 Task: Learn more about a career.
Action: Mouse moved to (705, 102)
Screenshot: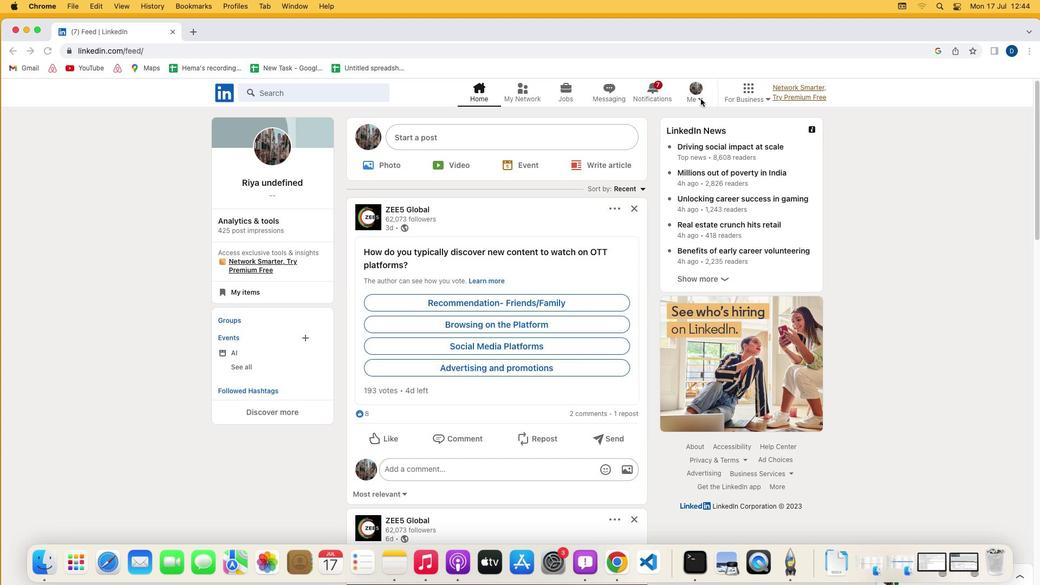 
Action: Mouse pressed left at (705, 102)
Screenshot: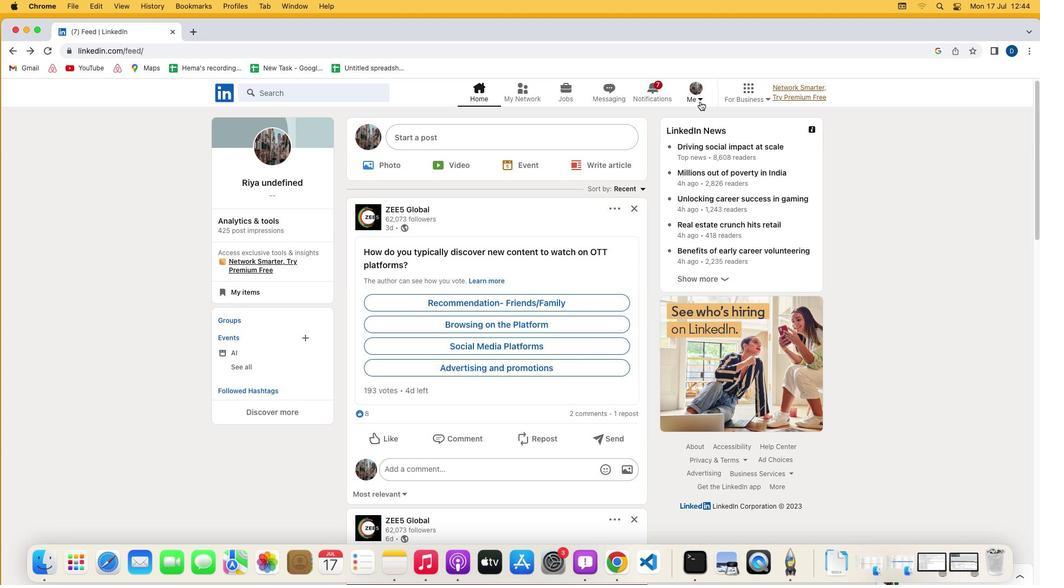 
Action: Mouse moved to (704, 105)
Screenshot: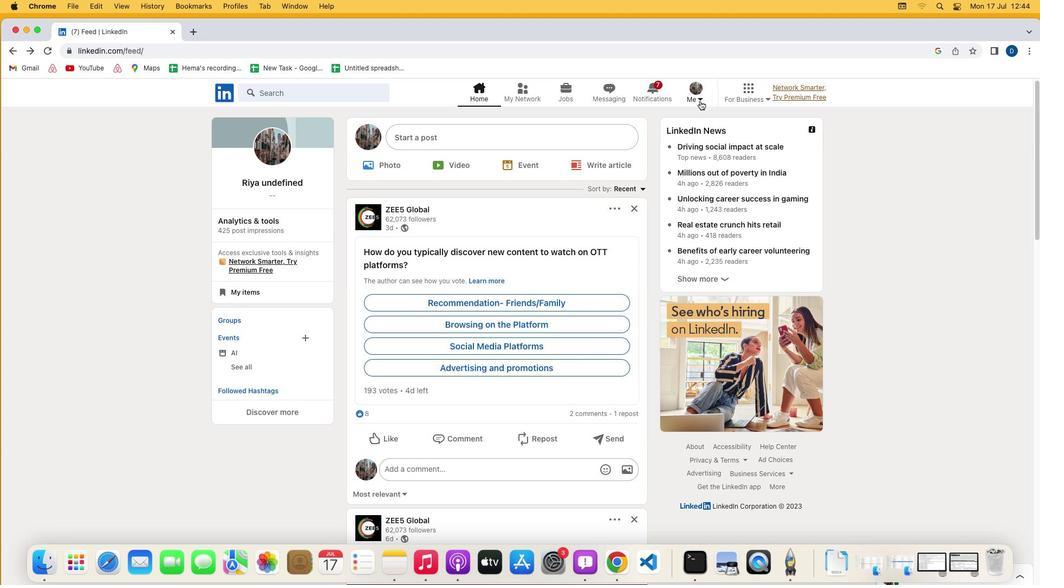
Action: Mouse pressed left at (704, 105)
Screenshot: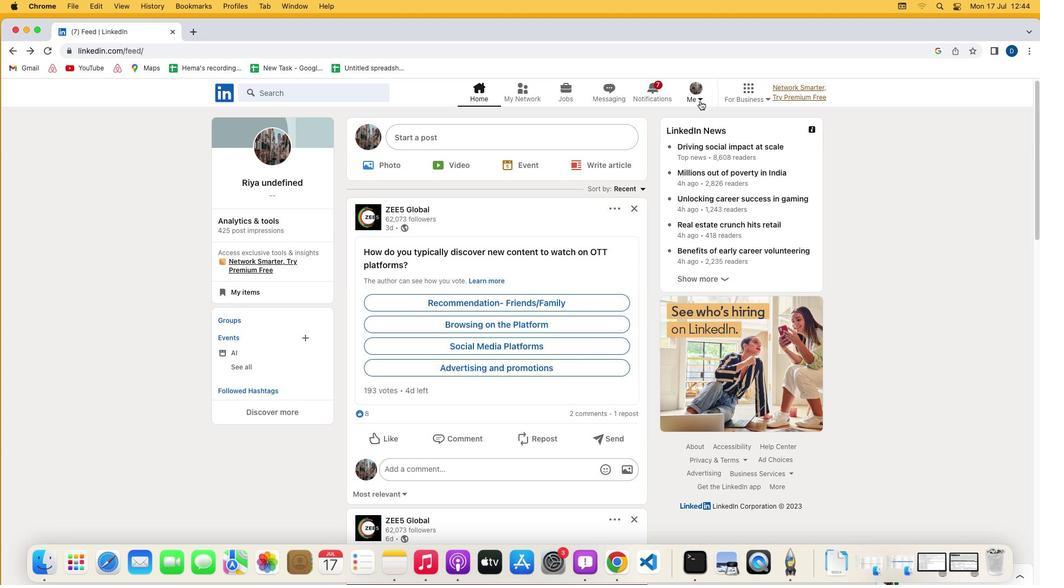
Action: Mouse moved to (627, 215)
Screenshot: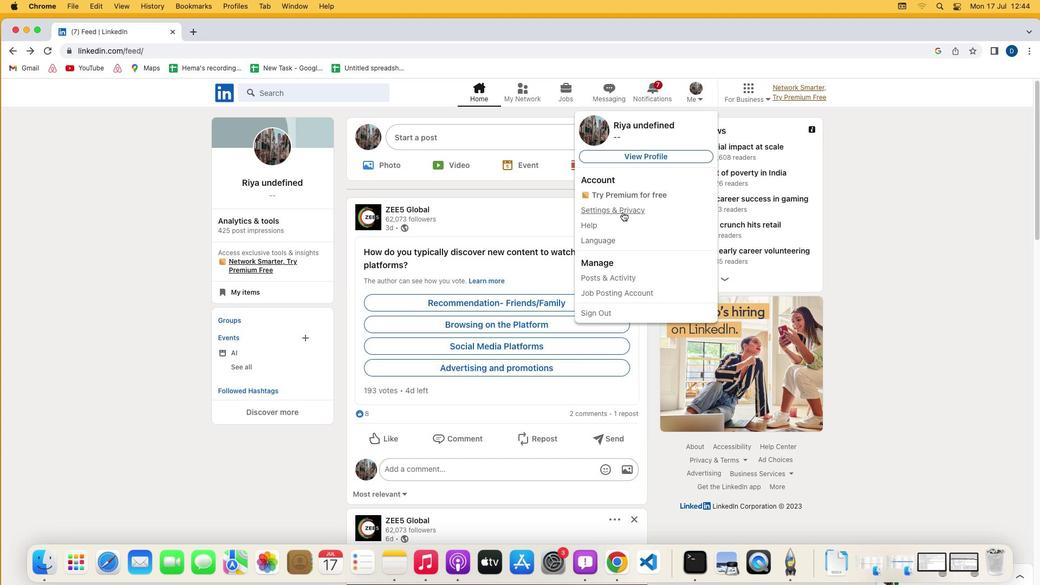 
Action: Mouse pressed left at (627, 215)
Screenshot: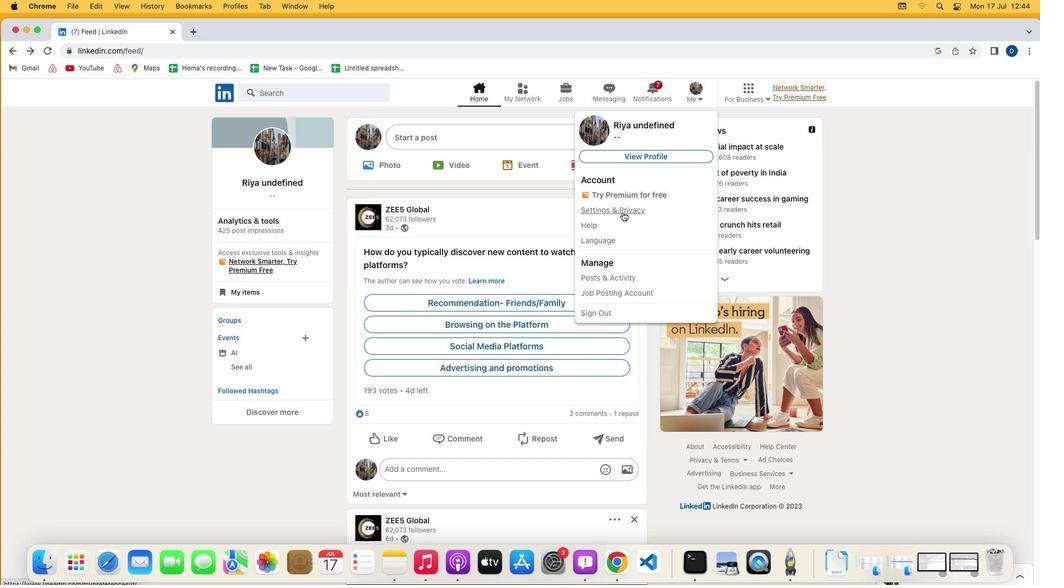 
Action: Mouse moved to (520, 410)
Screenshot: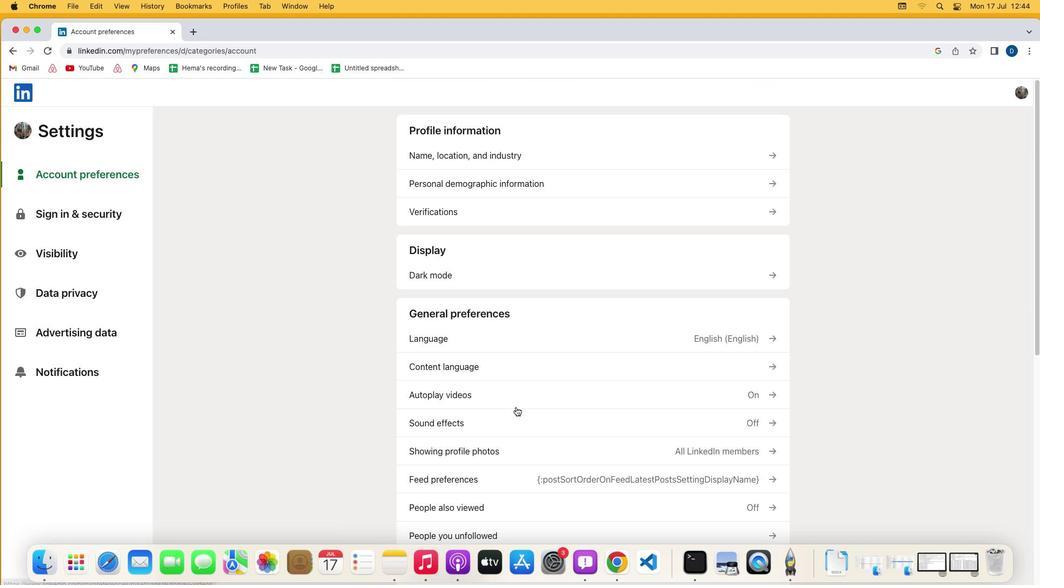 
Action: Mouse scrolled (520, 410) with delta (3, 3)
Screenshot: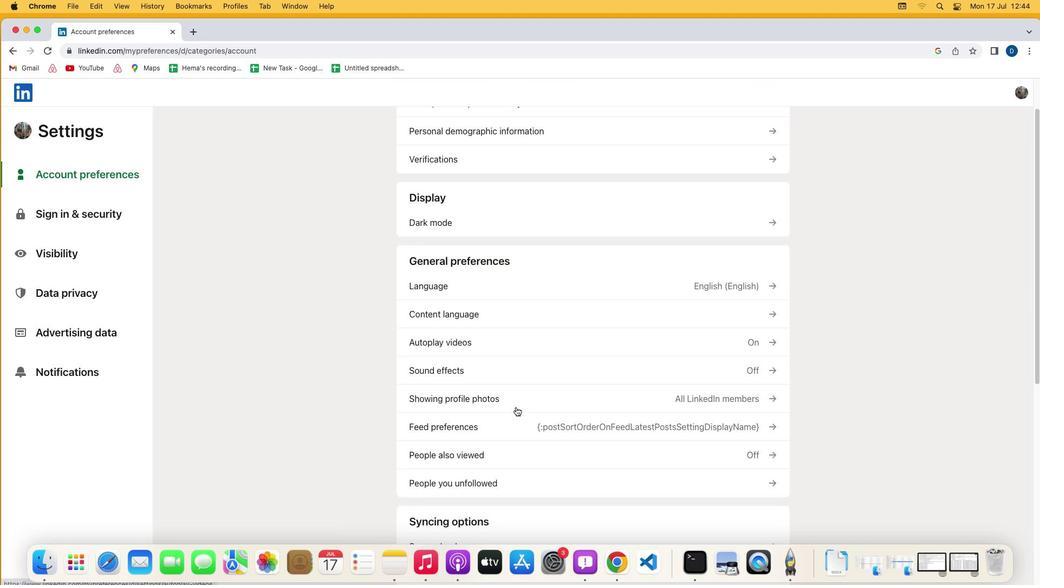 
Action: Mouse scrolled (520, 410) with delta (3, 3)
Screenshot: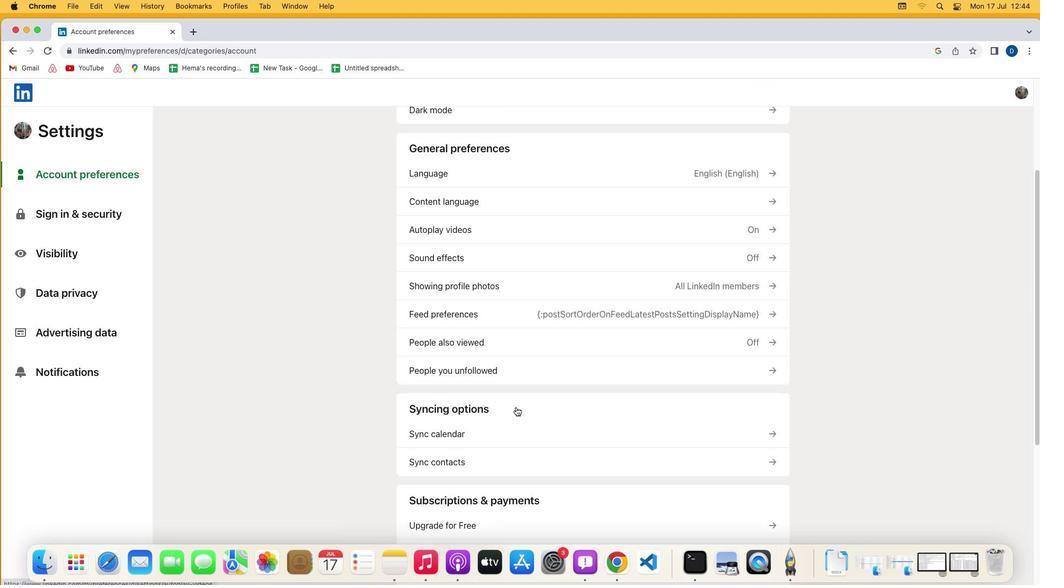 
Action: Mouse scrolled (520, 410) with delta (3, 1)
Screenshot: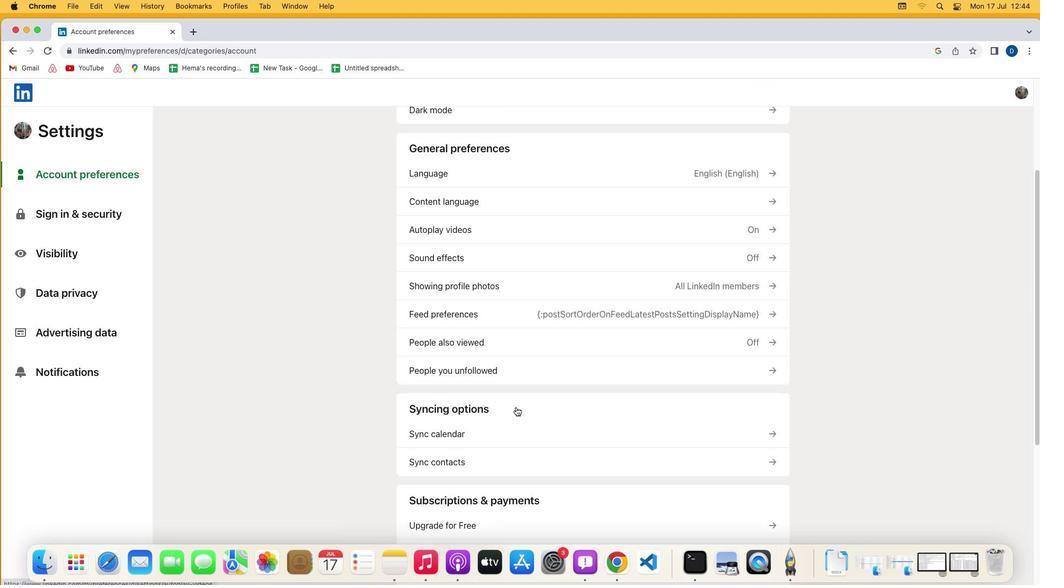 
Action: Mouse scrolled (520, 410) with delta (3, 1)
Screenshot: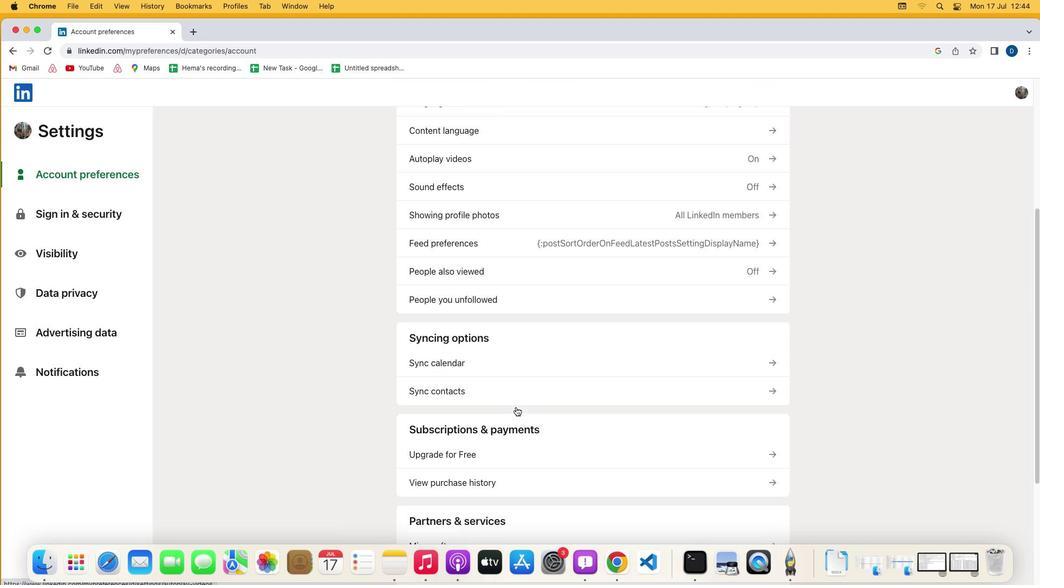 
Action: Mouse scrolled (520, 410) with delta (3, 3)
Screenshot: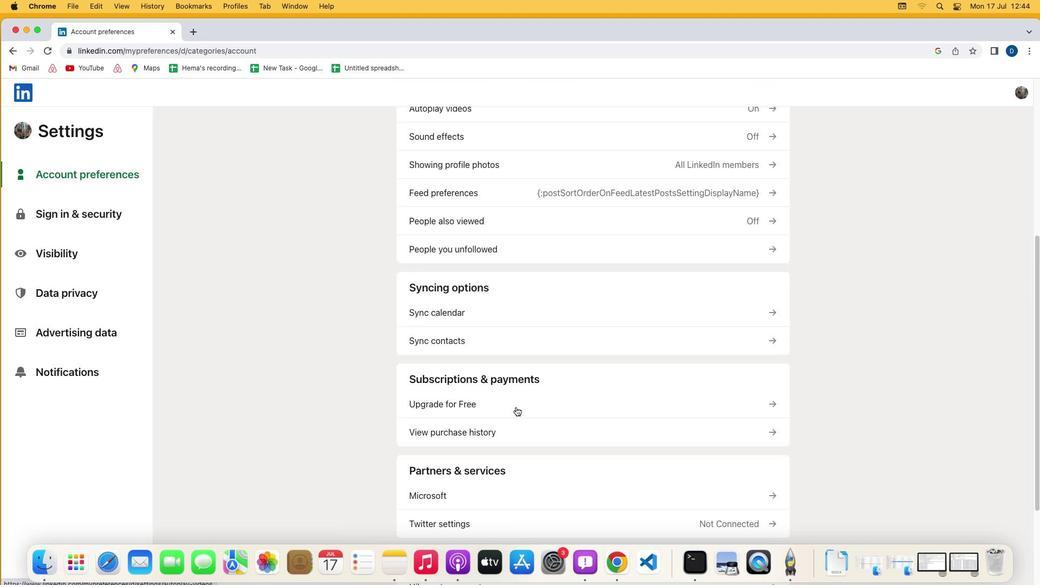
Action: Mouse scrolled (520, 410) with delta (3, 3)
Screenshot: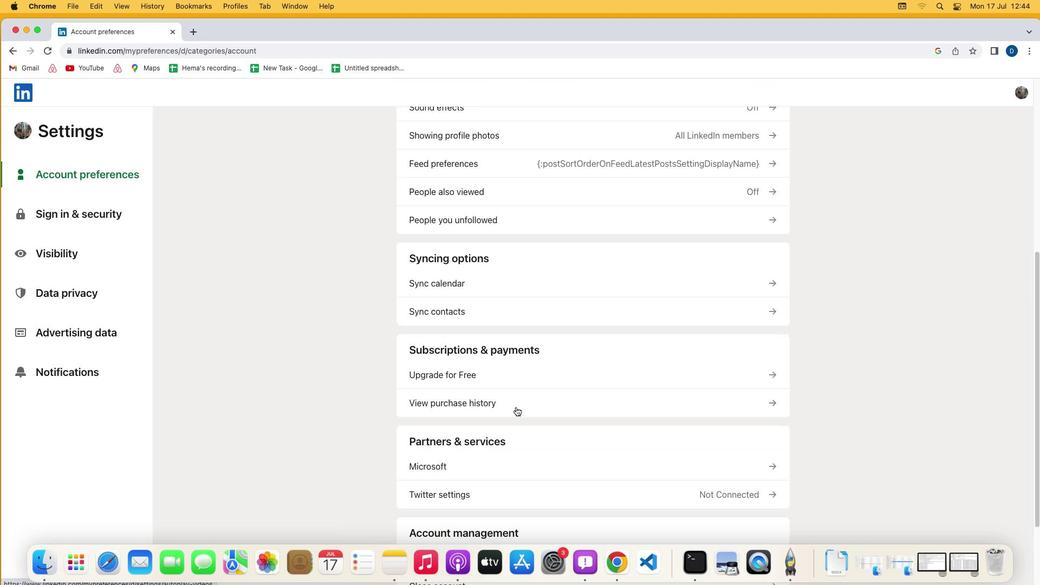 
Action: Mouse scrolled (520, 410) with delta (3, 2)
Screenshot: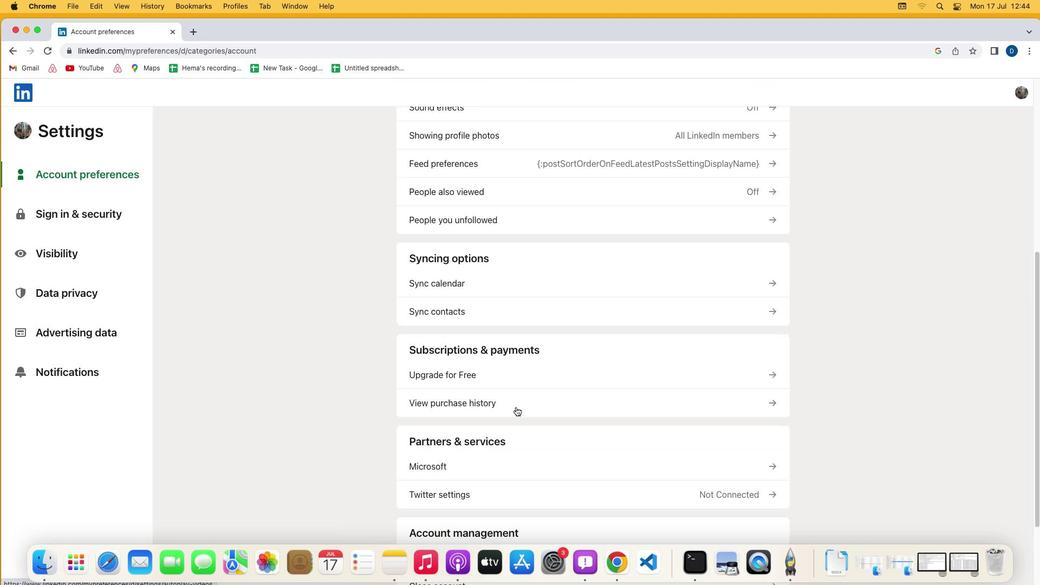 
Action: Mouse scrolled (520, 410) with delta (3, 1)
Screenshot: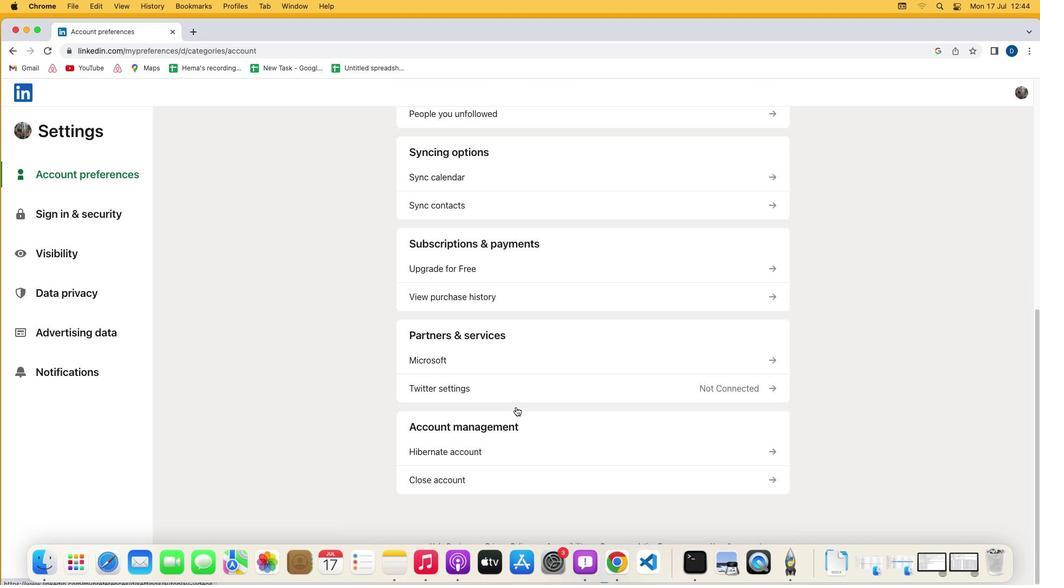 
Action: Mouse moved to (455, 260)
Screenshot: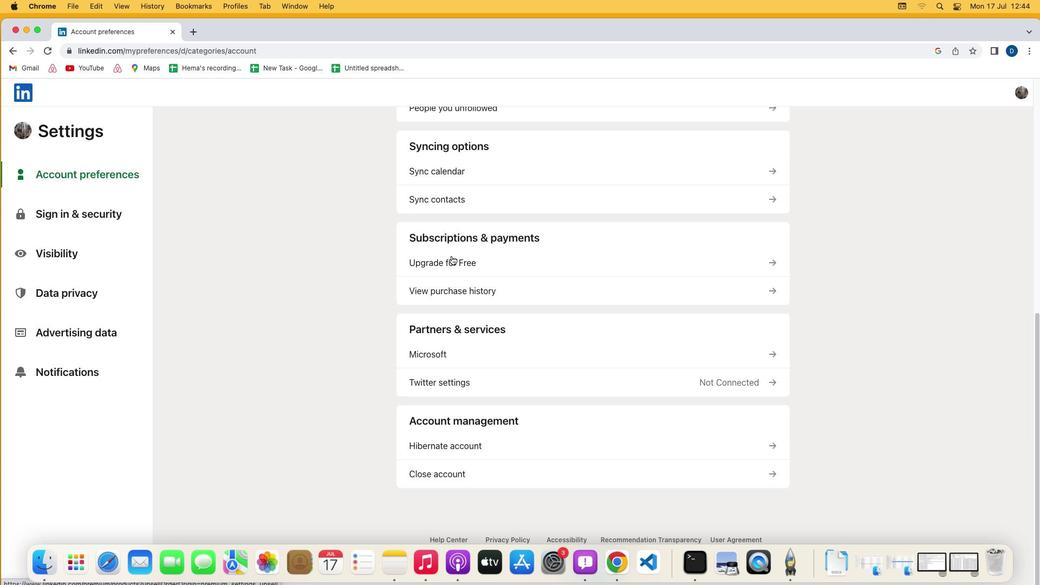 
Action: Mouse pressed left at (455, 260)
Screenshot: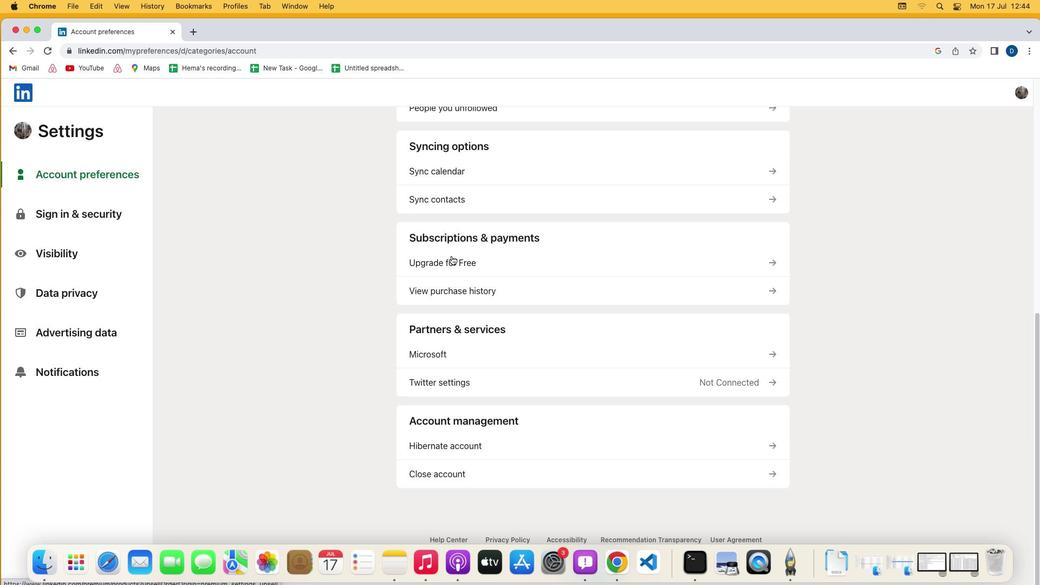 
Action: Mouse moved to (433, 324)
Screenshot: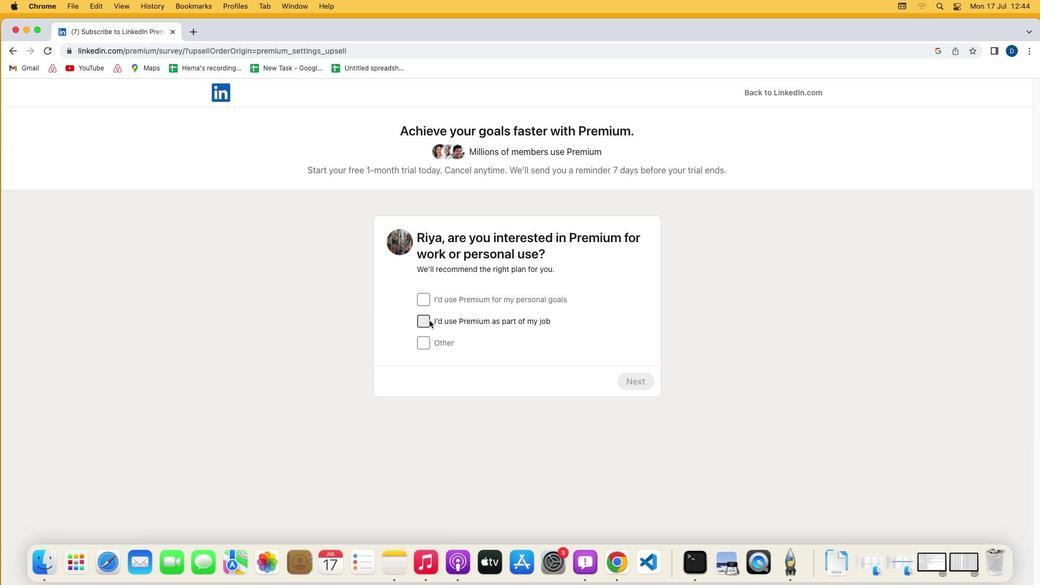 
Action: Mouse pressed left at (433, 324)
Screenshot: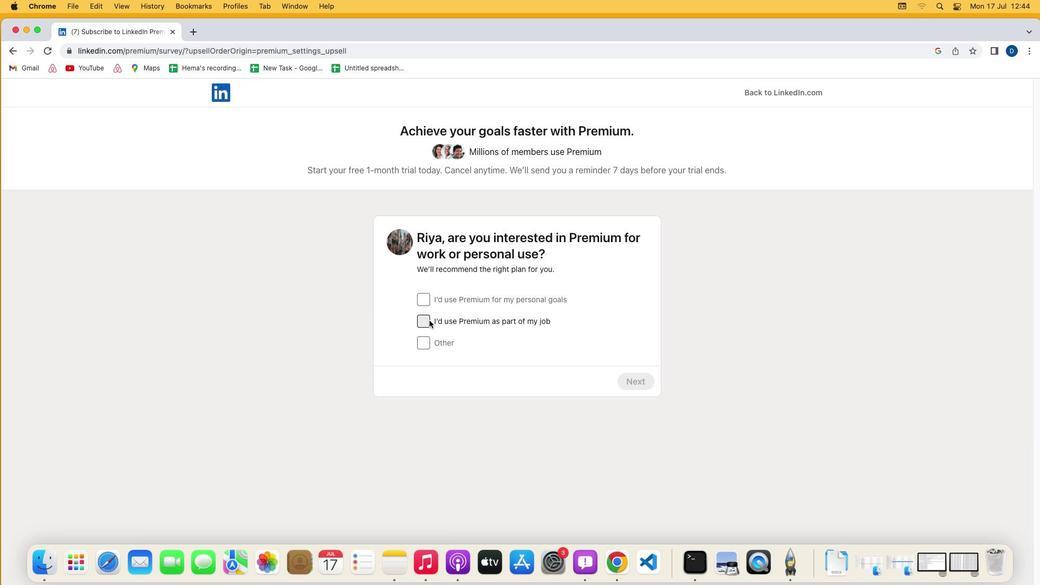 
Action: Mouse moved to (644, 384)
Screenshot: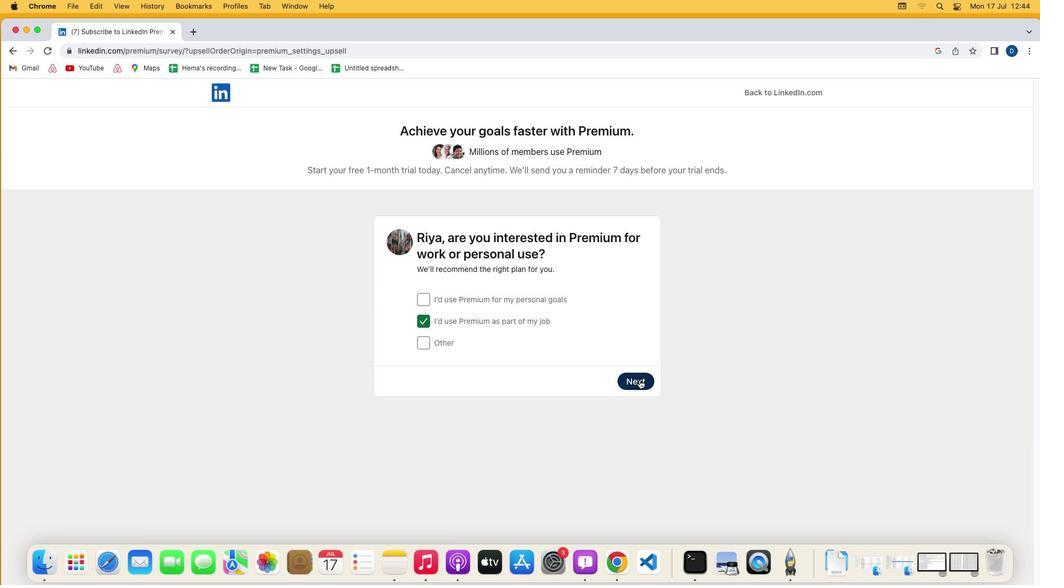 
Action: Mouse pressed left at (644, 384)
Screenshot: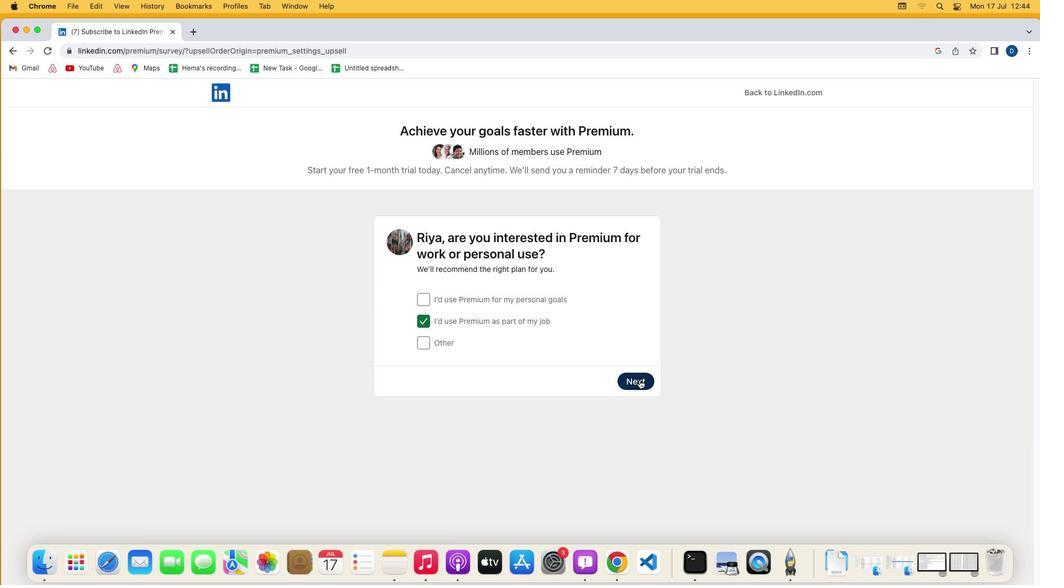
Action: Mouse moved to (646, 449)
Screenshot: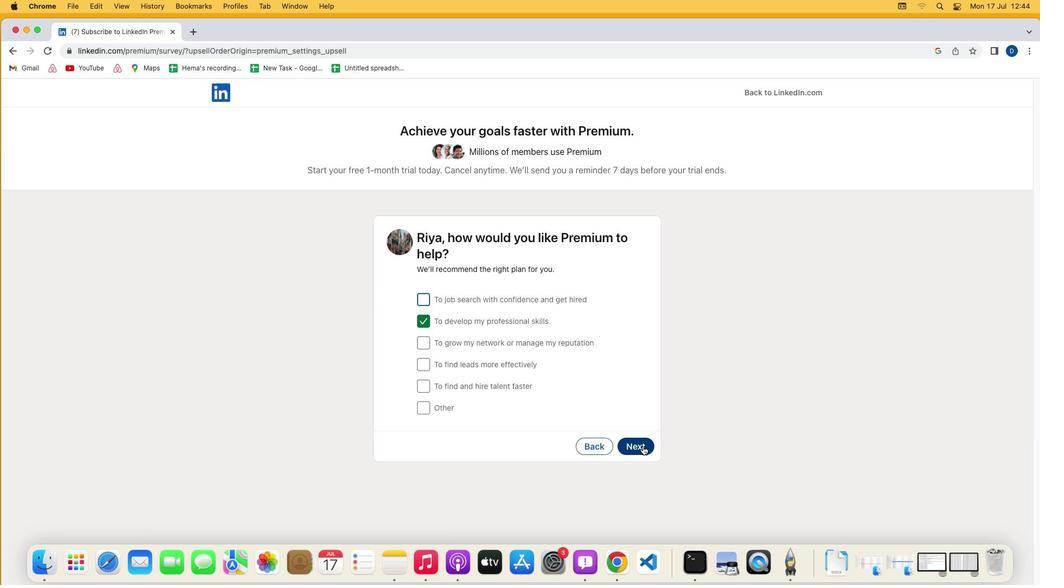 
Action: Mouse pressed left at (646, 449)
Screenshot: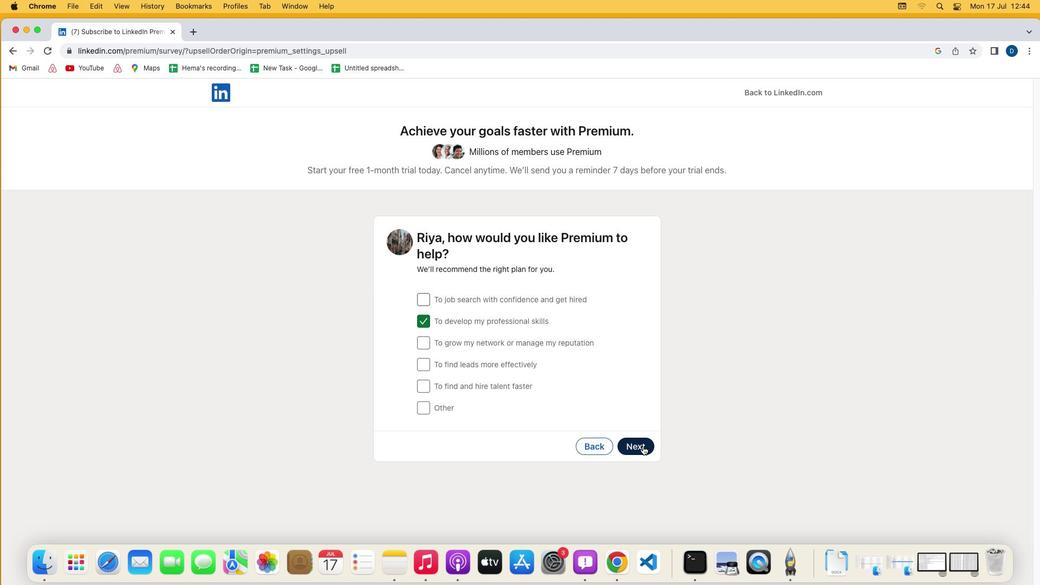 
Action: Mouse moved to (427, 389)
Screenshot: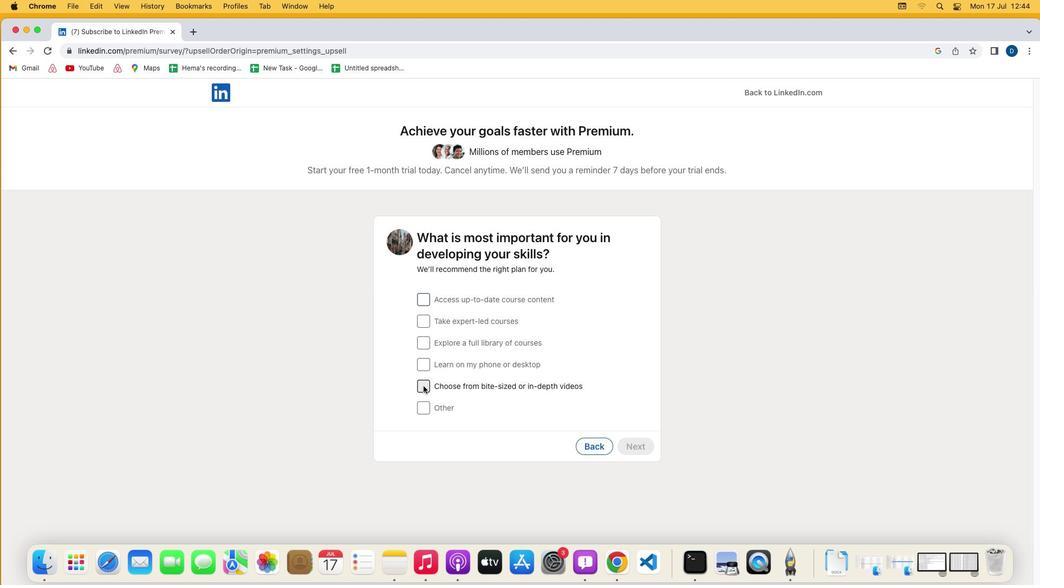 
Action: Mouse pressed left at (427, 389)
Screenshot: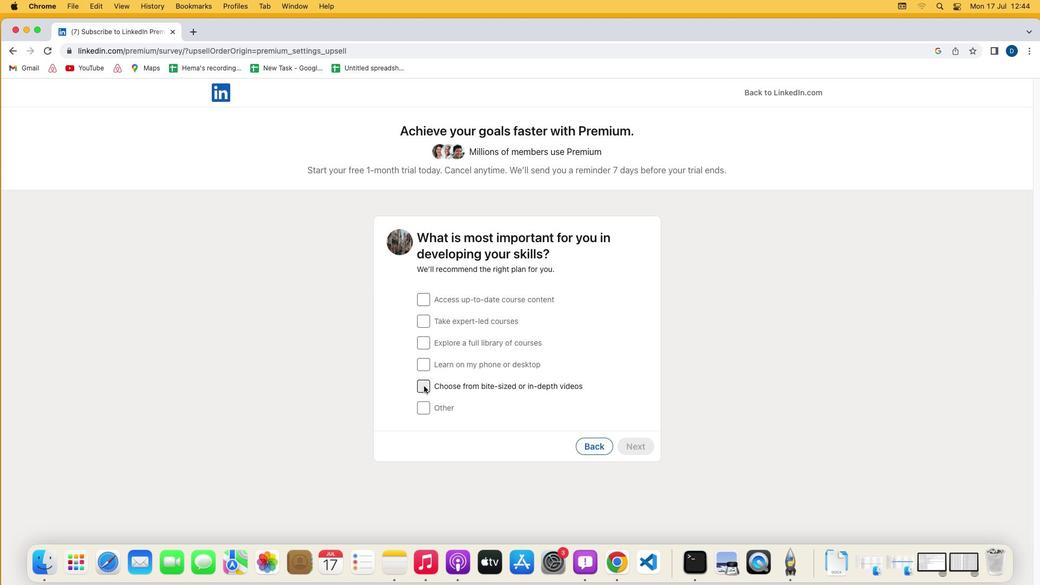 
Action: Mouse moved to (638, 452)
Screenshot: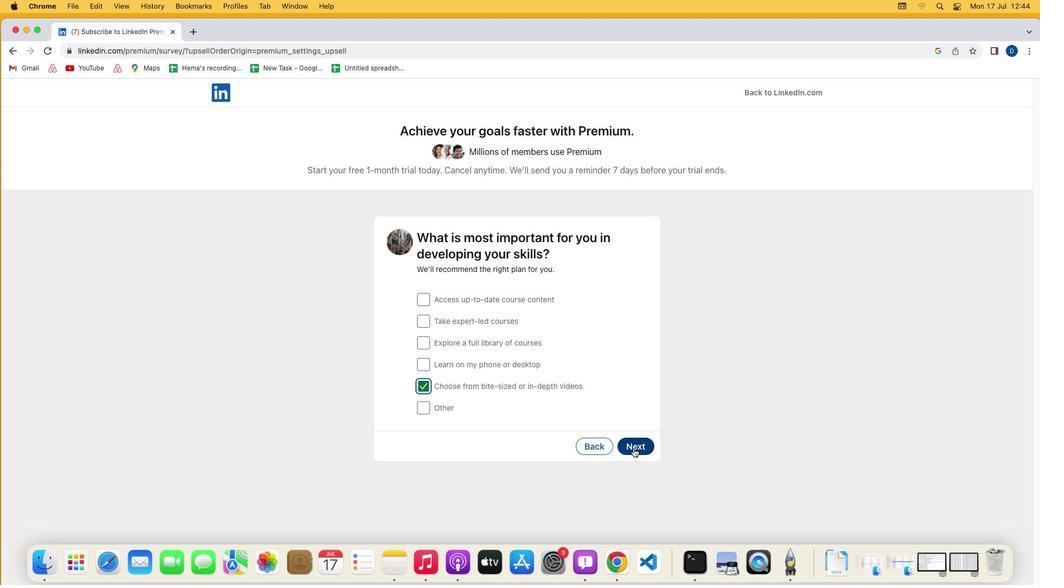 
Action: Mouse pressed left at (638, 452)
Screenshot: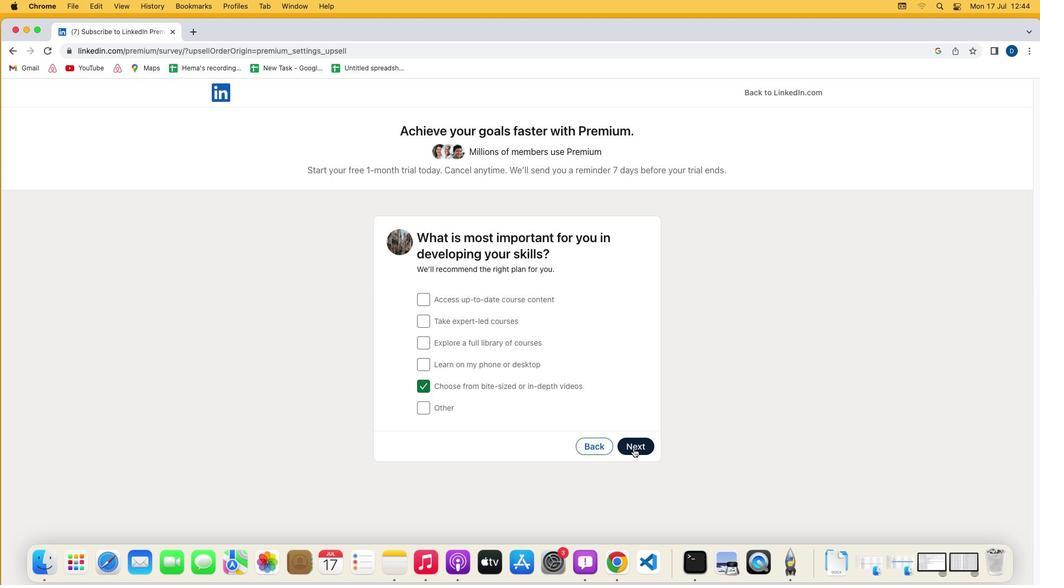 
Action: Mouse moved to (504, 434)
Screenshot: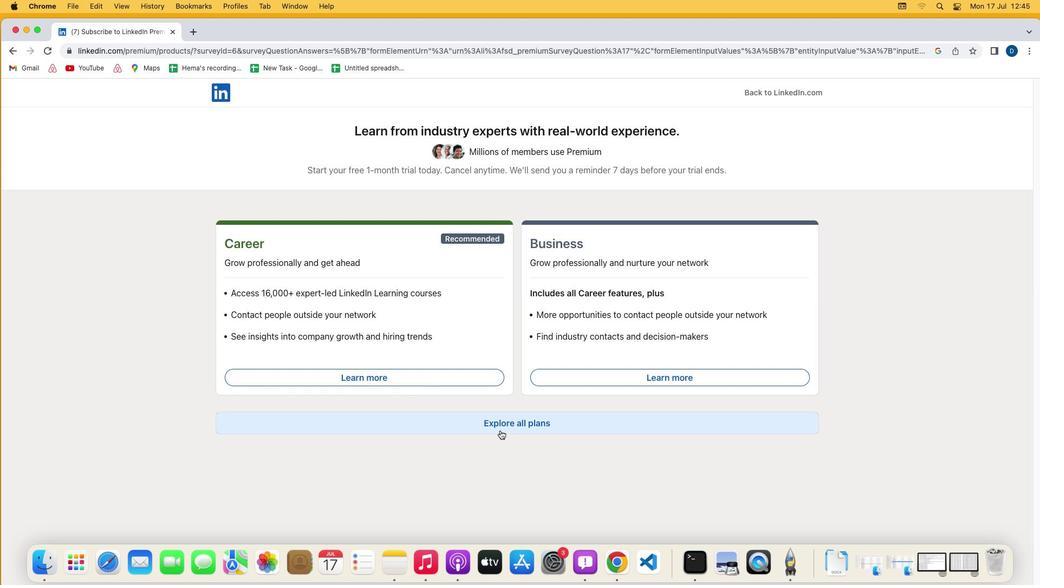 
Action: Mouse pressed left at (504, 434)
Screenshot: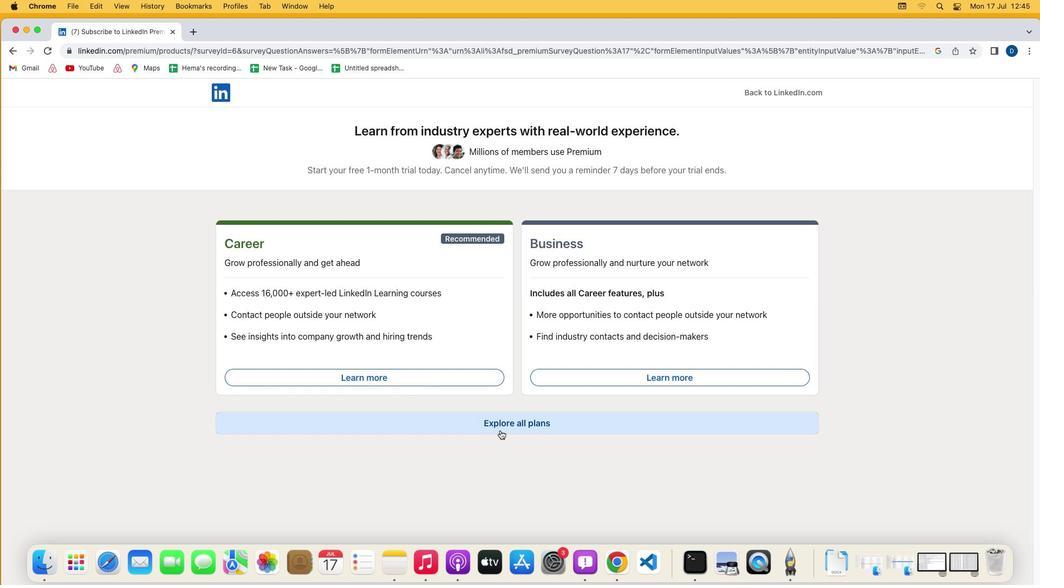 
Action: Mouse moved to (331, 454)
Screenshot: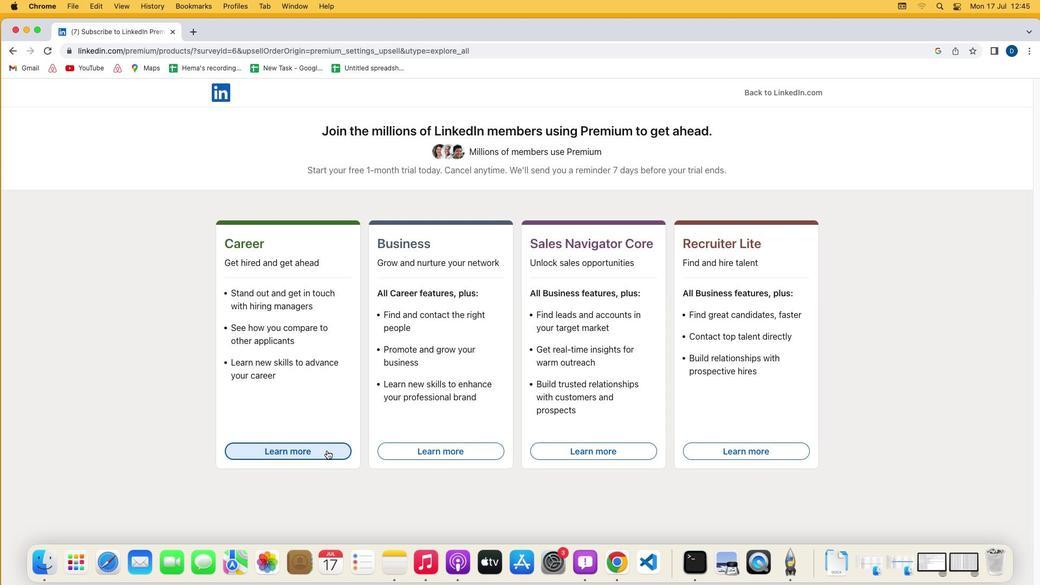 
Action: Mouse pressed left at (331, 454)
Screenshot: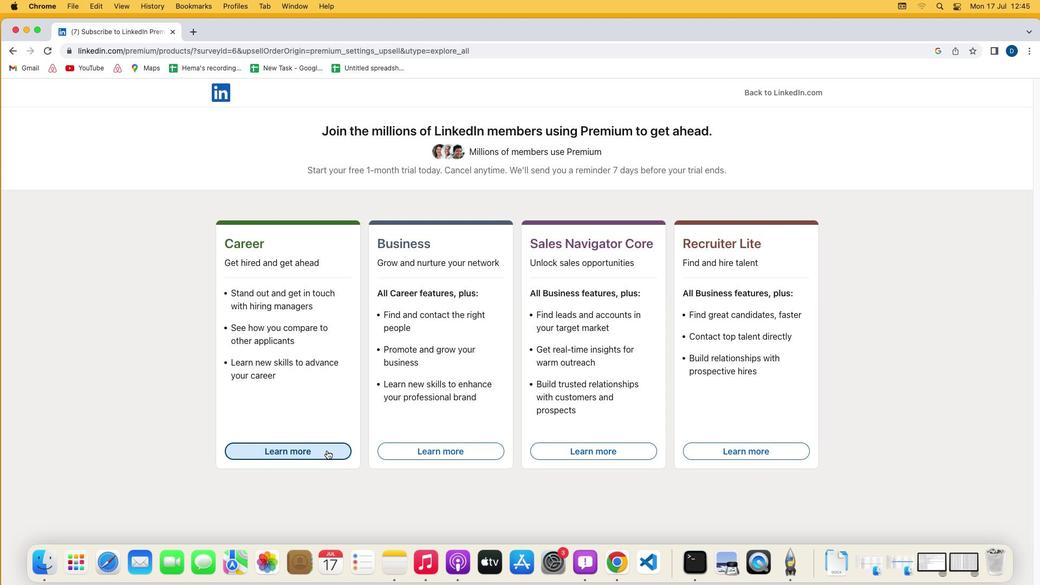
